 Task: Set the Layer C code rate for the ISDB-T reception parameter to 3/4.
Action: Mouse moved to (100, 13)
Screenshot: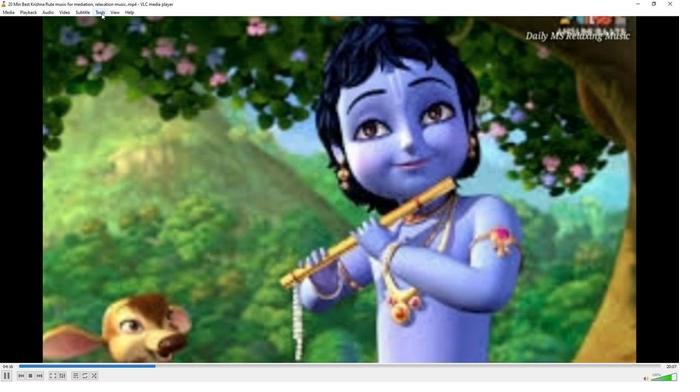 
Action: Mouse pressed left at (100, 13)
Screenshot: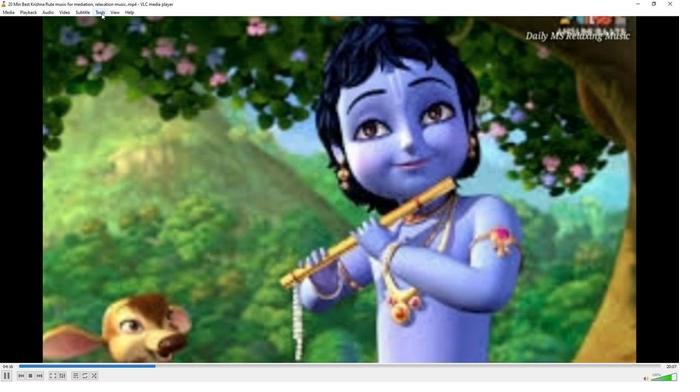 
Action: Mouse moved to (99, 96)
Screenshot: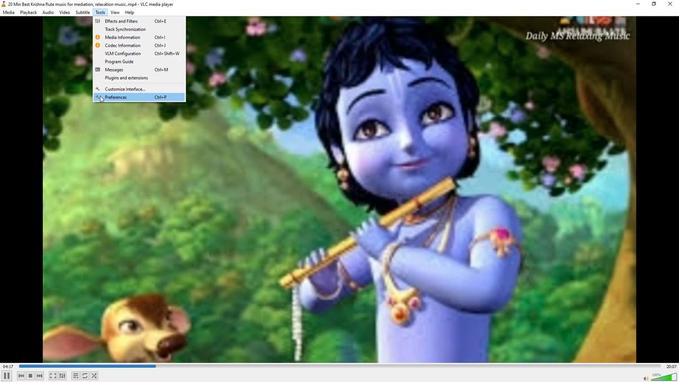 
Action: Mouse pressed left at (99, 96)
Screenshot: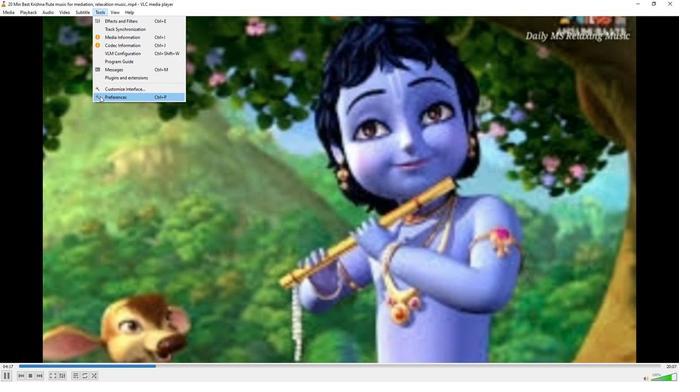 
Action: Mouse moved to (225, 310)
Screenshot: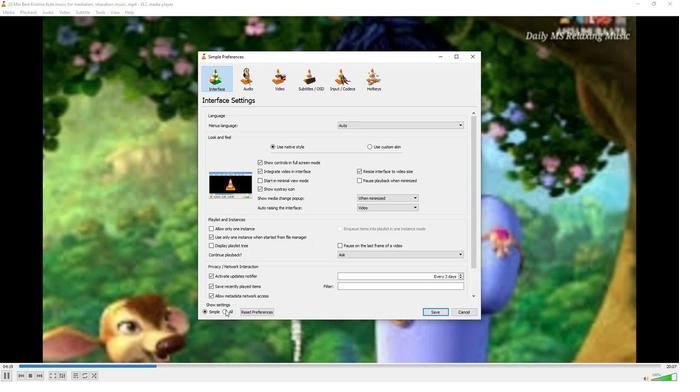
Action: Mouse pressed left at (225, 310)
Screenshot: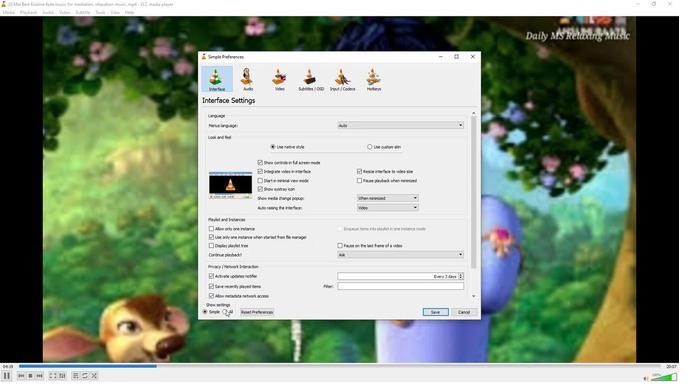 
Action: Mouse moved to (213, 195)
Screenshot: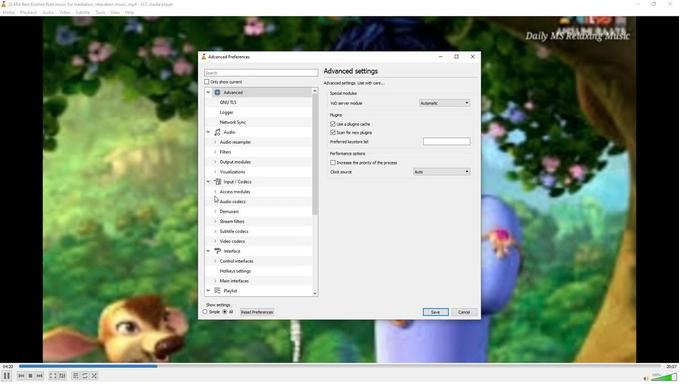 
Action: Mouse pressed left at (213, 195)
Screenshot: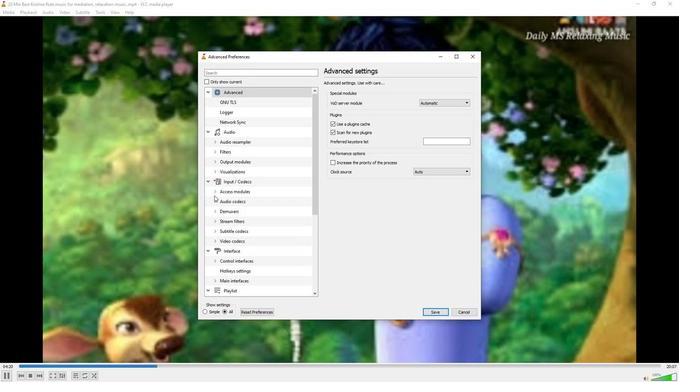 
Action: Mouse moved to (226, 253)
Screenshot: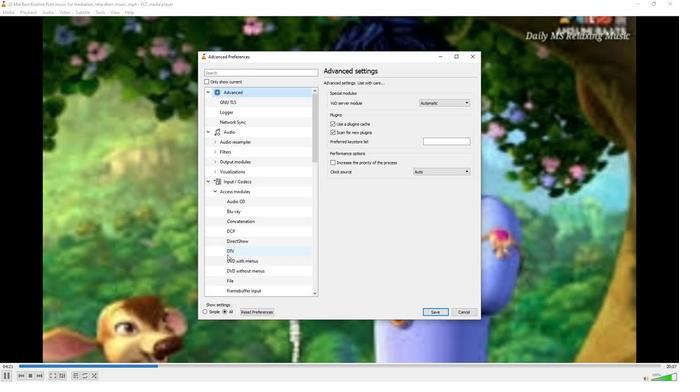 
Action: Mouse pressed left at (226, 253)
Screenshot: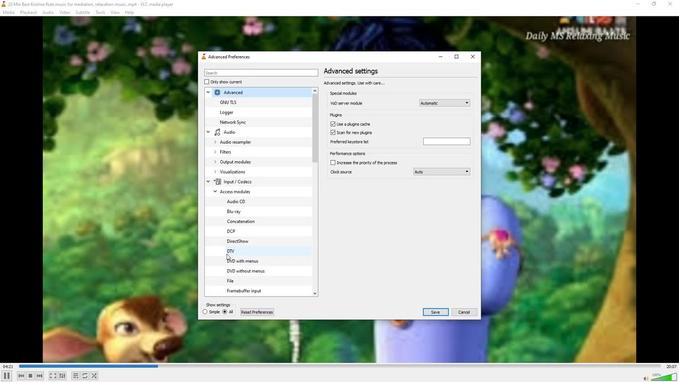 
Action: Mouse moved to (386, 236)
Screenshot: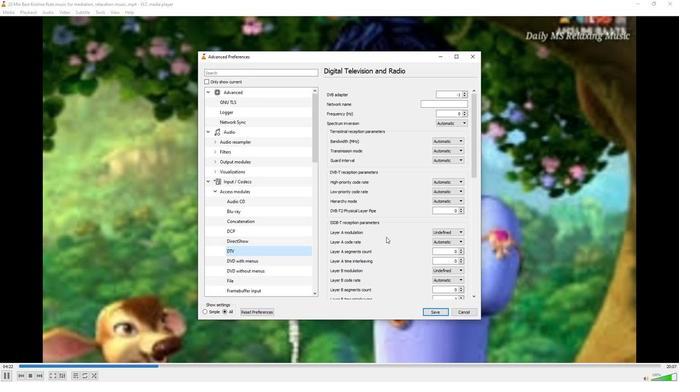 
Action: Mouse scrolled (386, 235) with delta (0, 0)
Screenshot: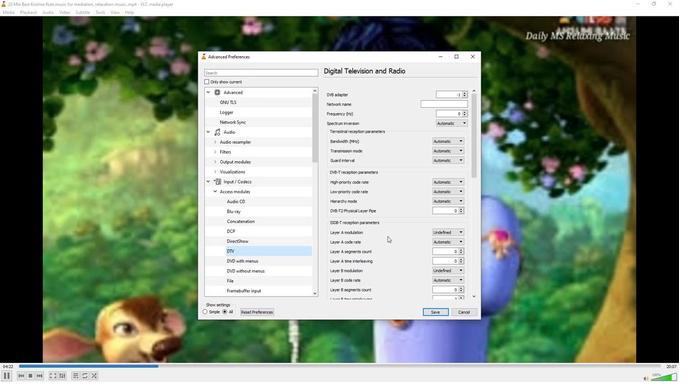 
Action: Mouse scrolled (386, 235) with delta (0, 0)
Screenshot: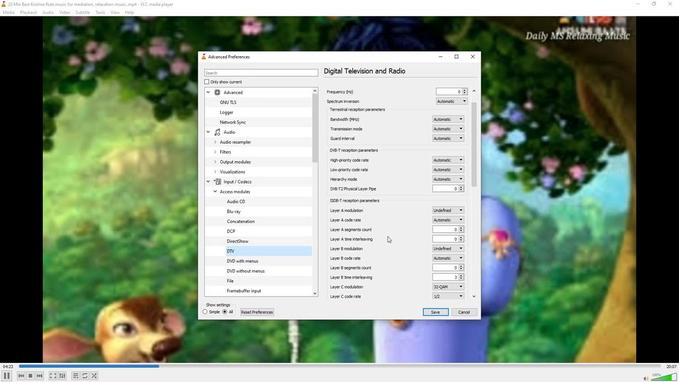 
Action: Mouse scrolled (386, 235) with delta (0, 0)
Screenshot: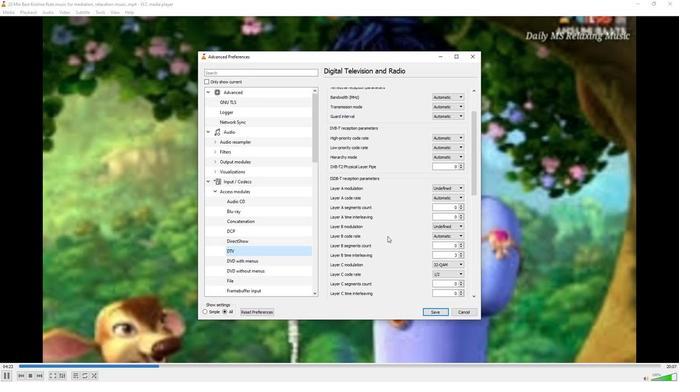 
Action: Mouse moved to (440, 249)
Screenshot: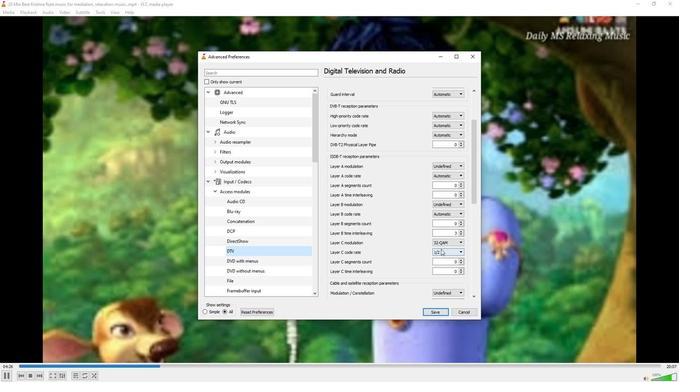 
Action: Mouse pressed left at (440, 249)
Screenshot: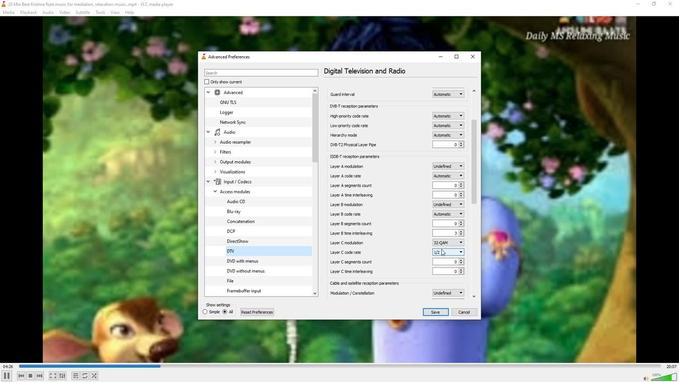 
Action: Mouse moved to (435, 281)
Screenshot: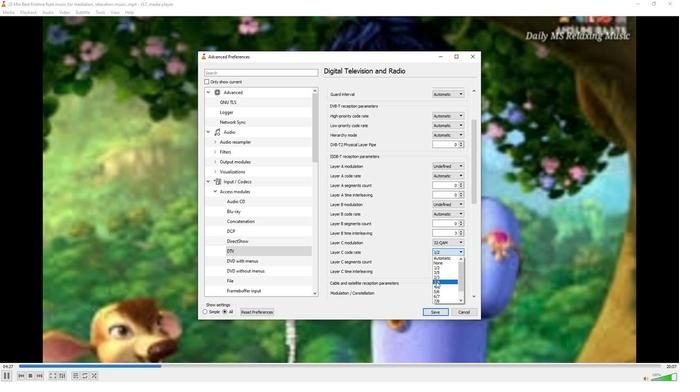 
Action: Mouse pressed left at (435, 281)
Screenshot: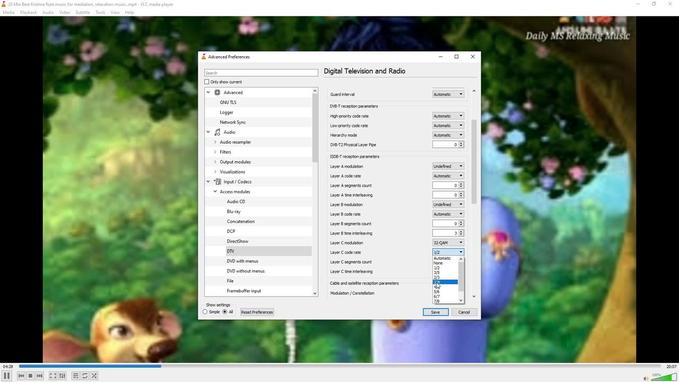 
Action: Mouse moved to (400, 262)
Screenshot: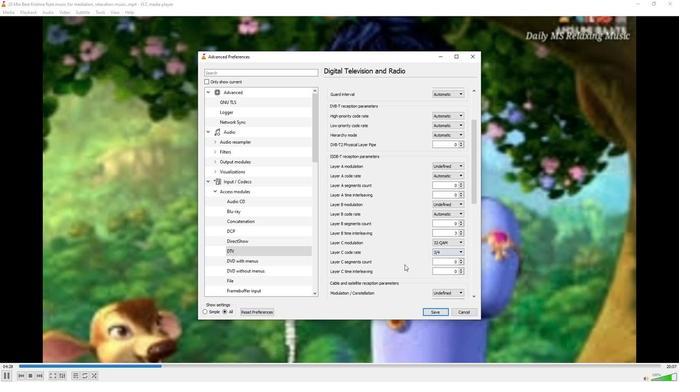 
